 Task: Edit the avatar of the profile "Smith" to Penguin.
Action: Mouse moved to (1028, 29)
Screenshot: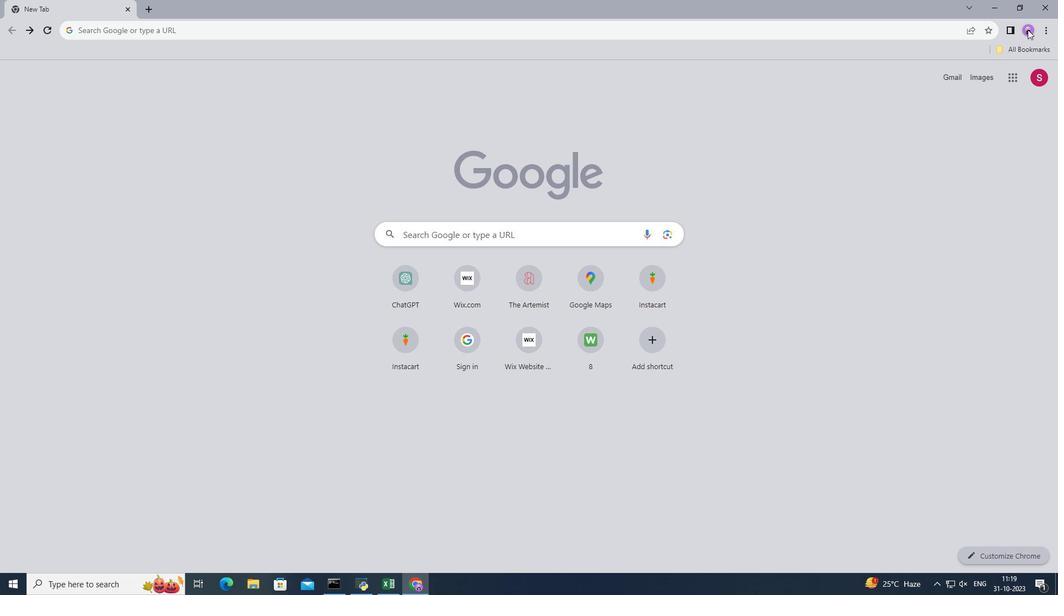 
Action: Mouse pressed left at (1028, 29)
Screenshot: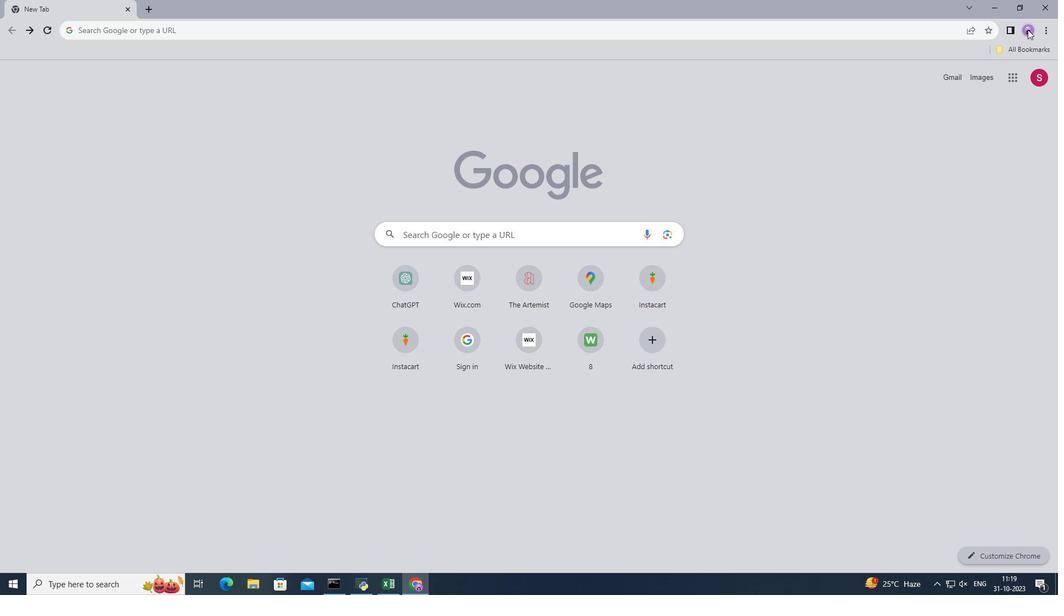 
Action: Mouse moved to (1023, 278)
Screenshot: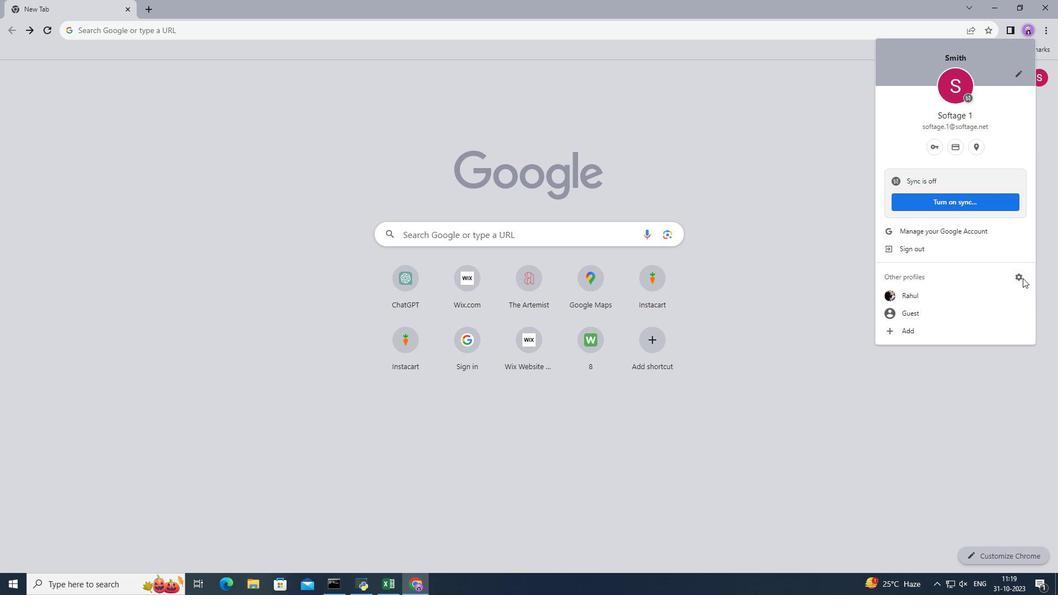 
Action: Mouse pressed left at (1023, 278)
Screenshot: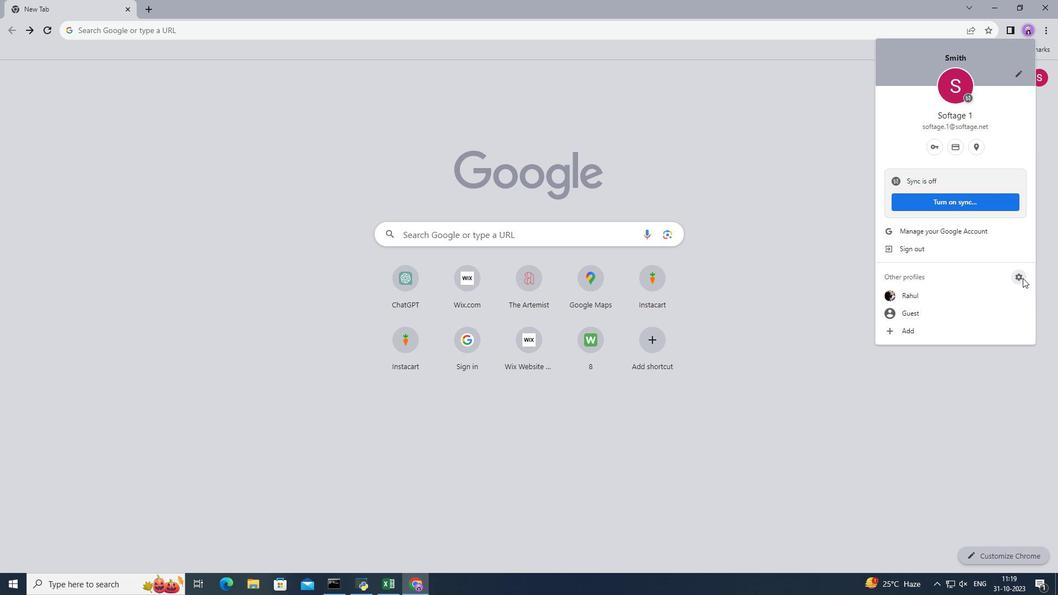 
Action: Mouse moved to (560, 295)
Screenshot: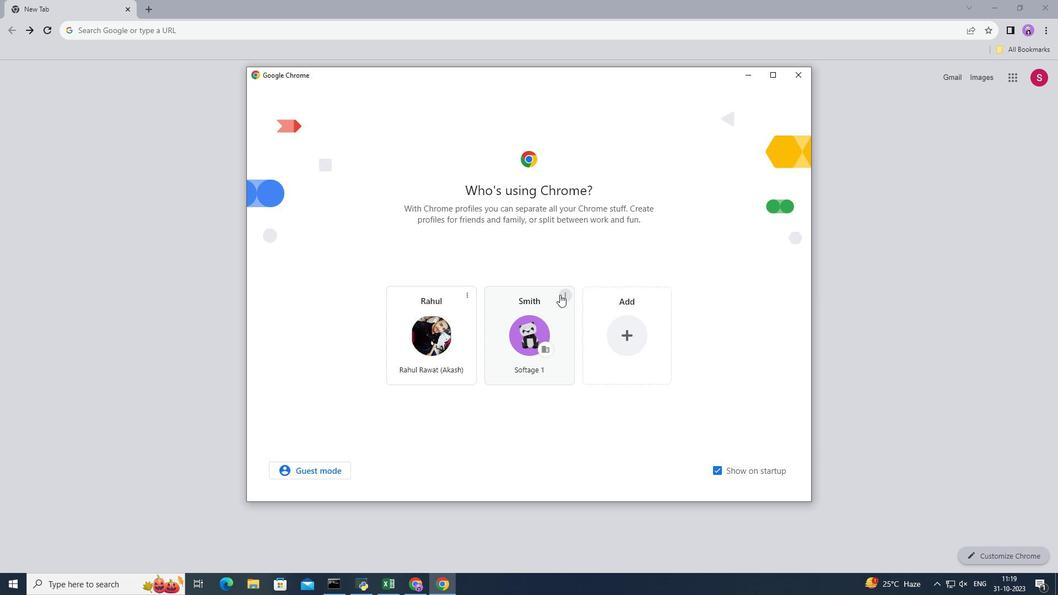 
Action: Mouse pressed left at (560, 295)
Screenshot: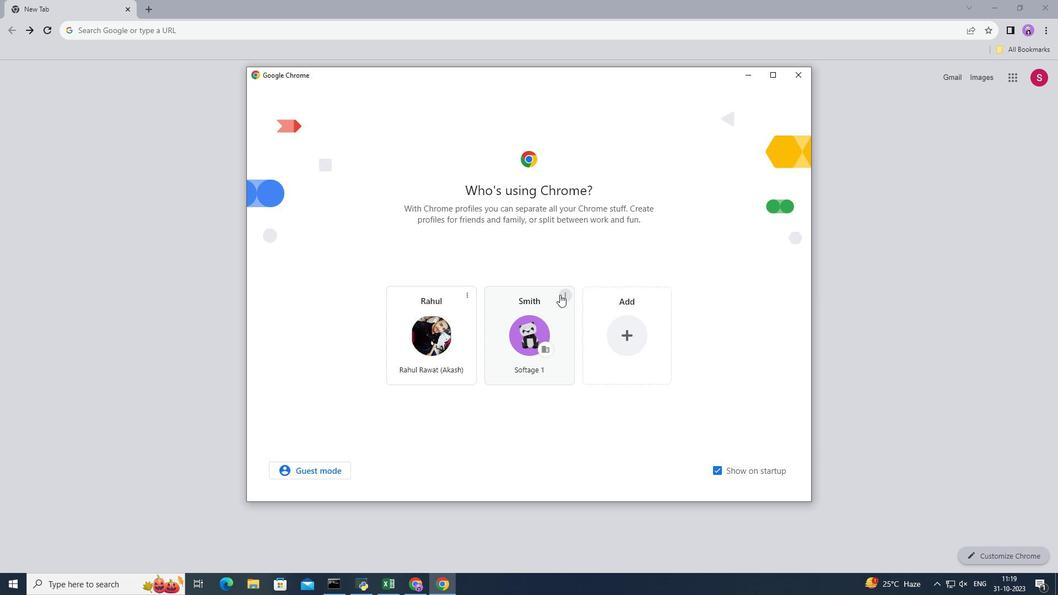 
Action: Mouse moved to (550, 302)
Screenshot: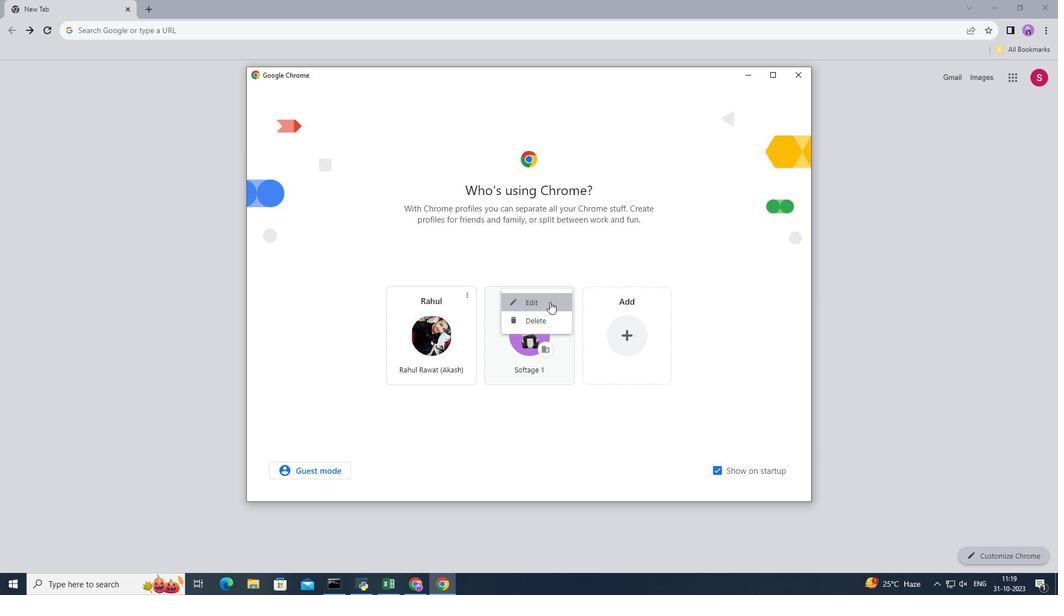 
Action: Mouse pressed left at (550, 302)
Screenshot: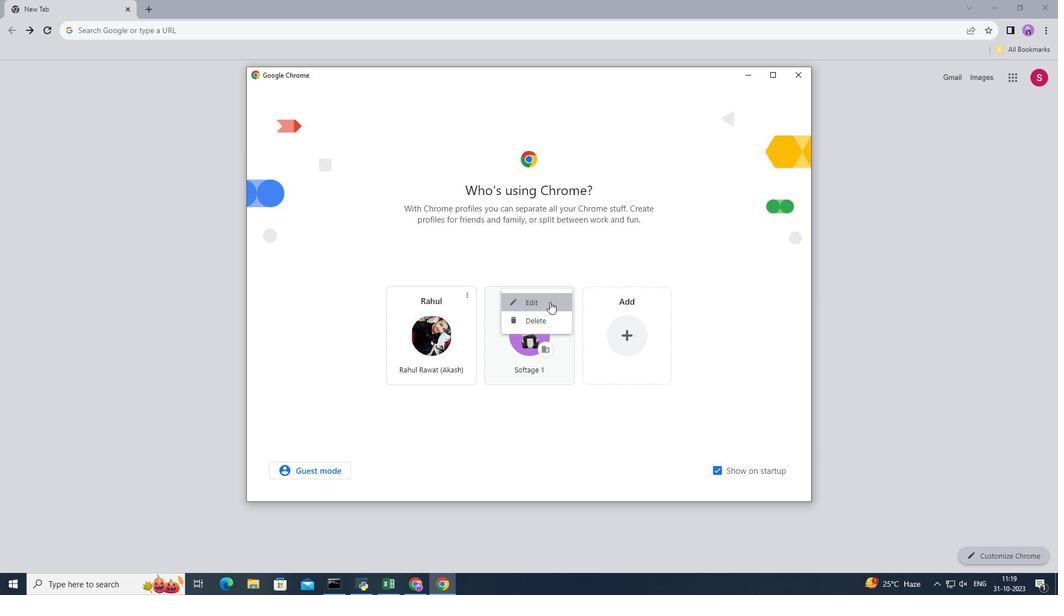
Action: Mouse moved to (761, 382)
Screenshot: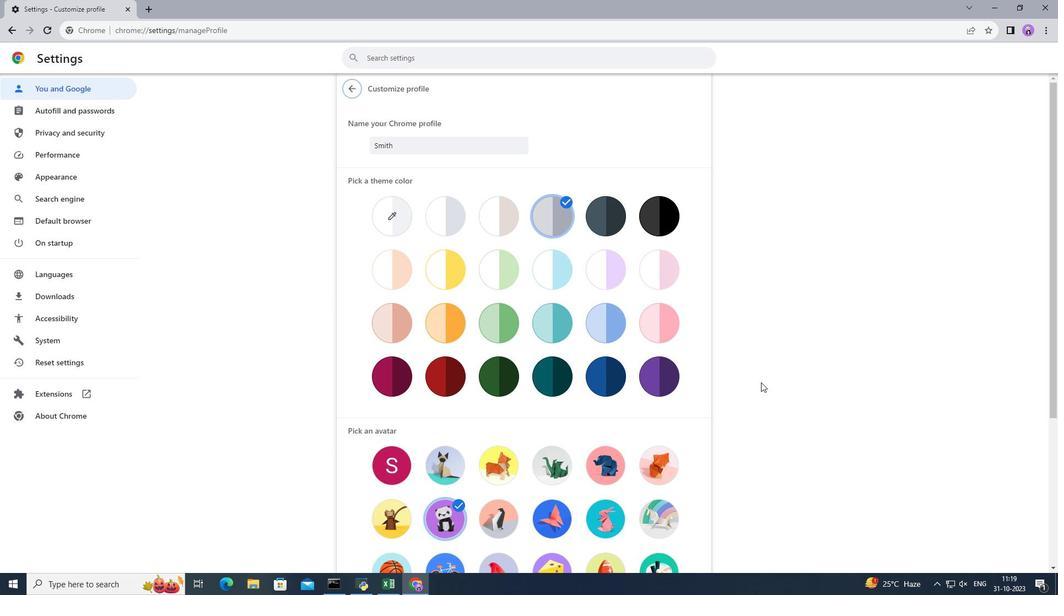 
Action: Mouse scrolled (761, 382) with delta (0, 0)
Screenshot: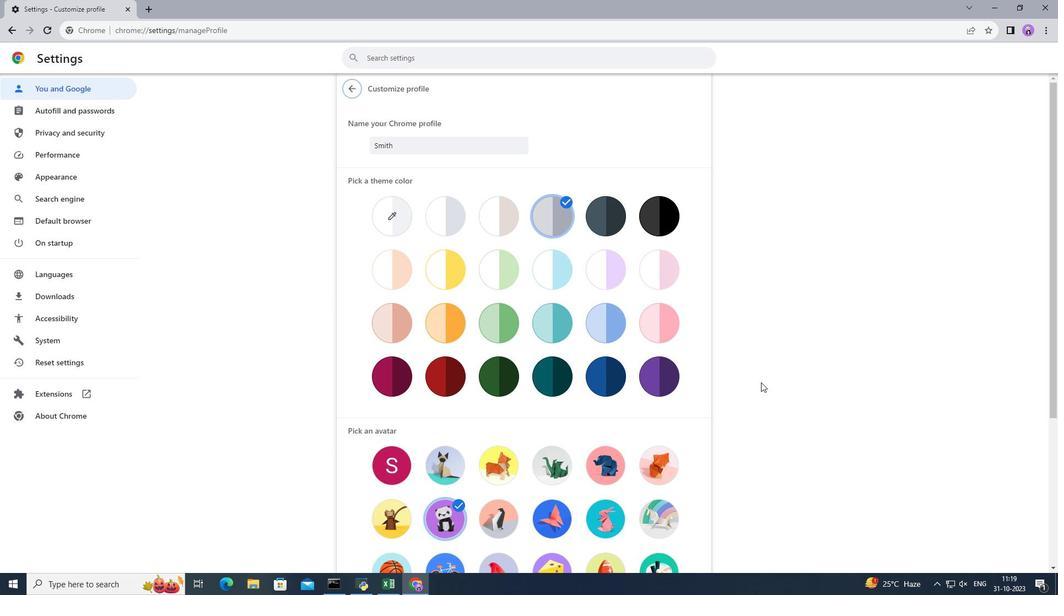 
Action: Mouse moved to (762, 382)
Screenshot: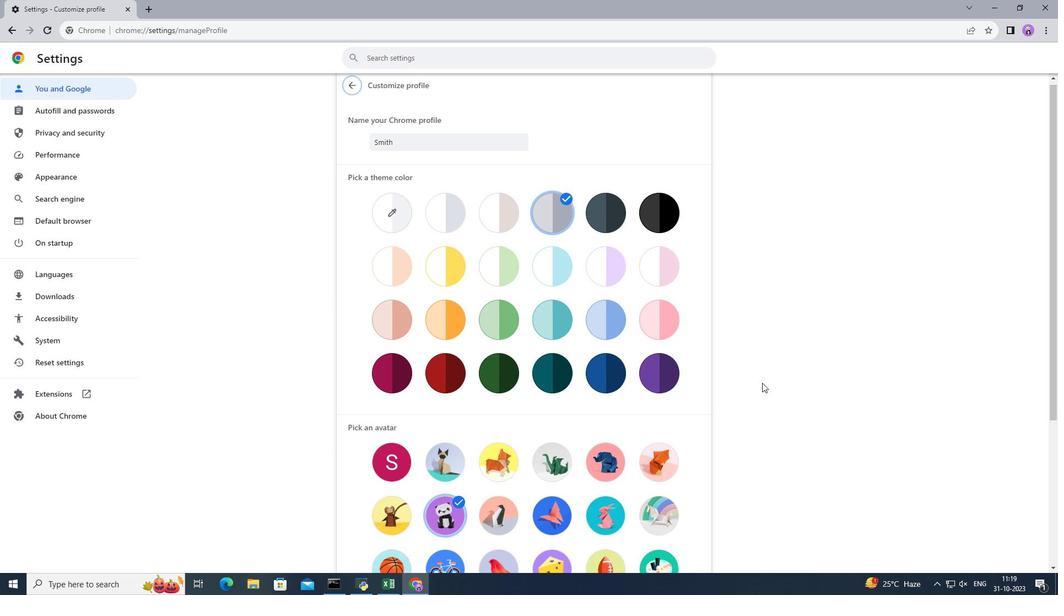 
Action: Mouse scrolled (762, 382) with delta (0, 0)
Screenshot: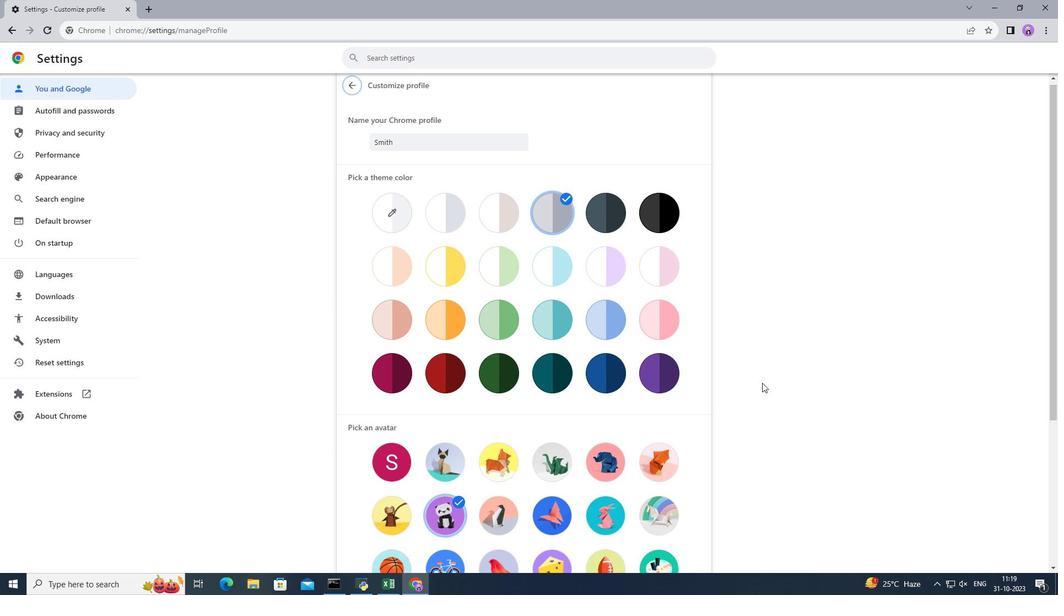 
Action: Mouse moved to (762, 383)
Screenshot: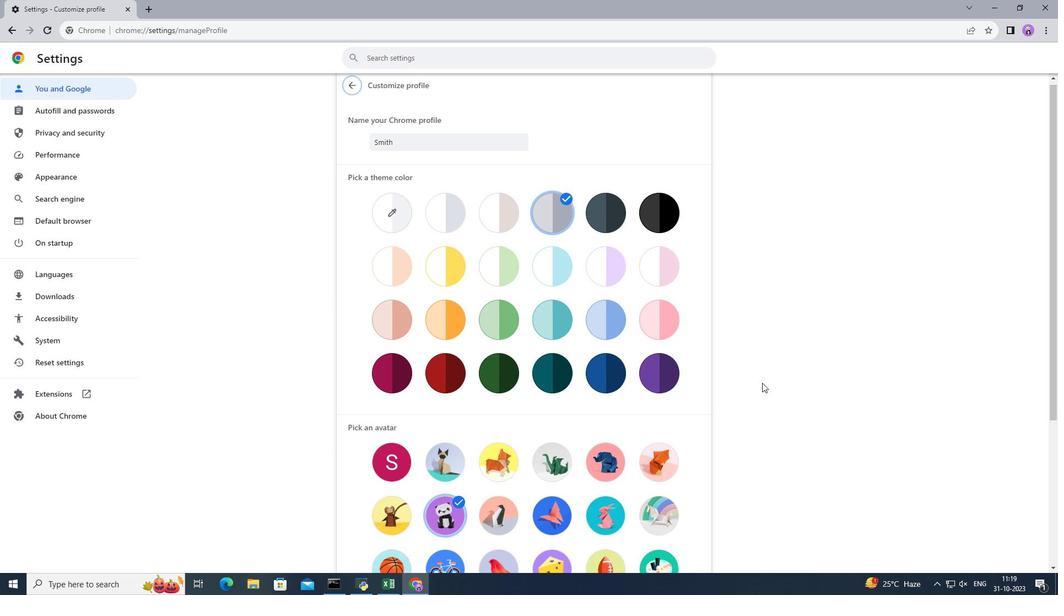 
Action: Mouse scrolled (762, 382) with delta (0, 0)
Screenshot: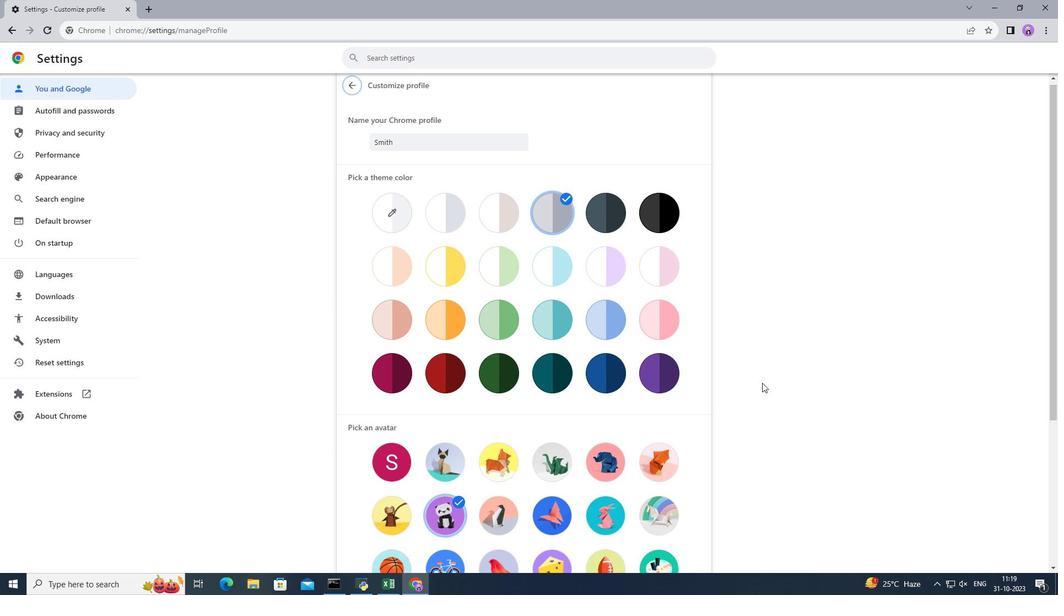 
Action: Mouse moved to (498, 348)
Screenshot: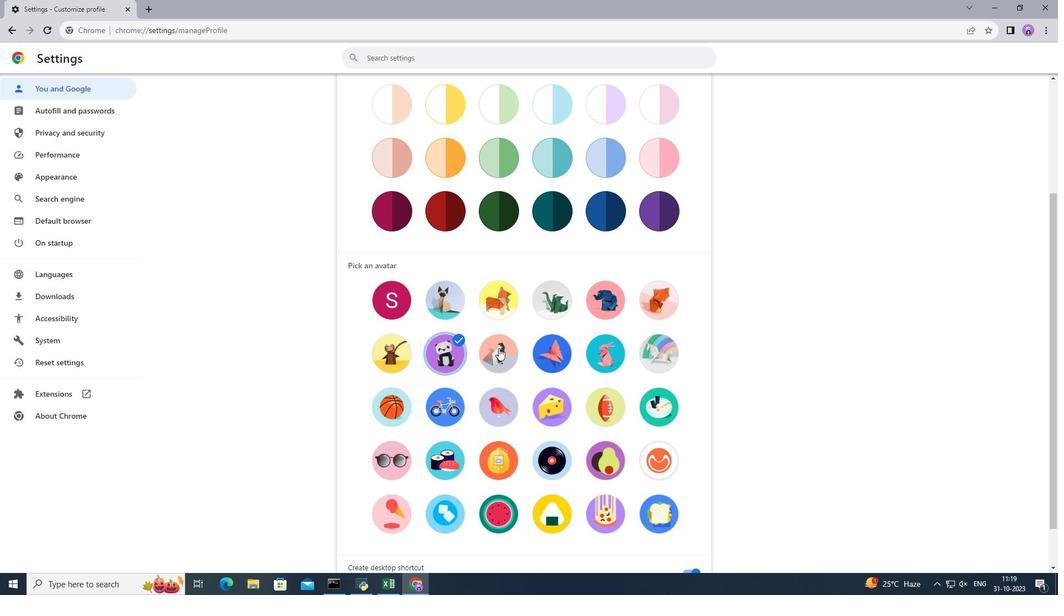 
Action: Mouse pressed left at (498, 348)
Screenshot: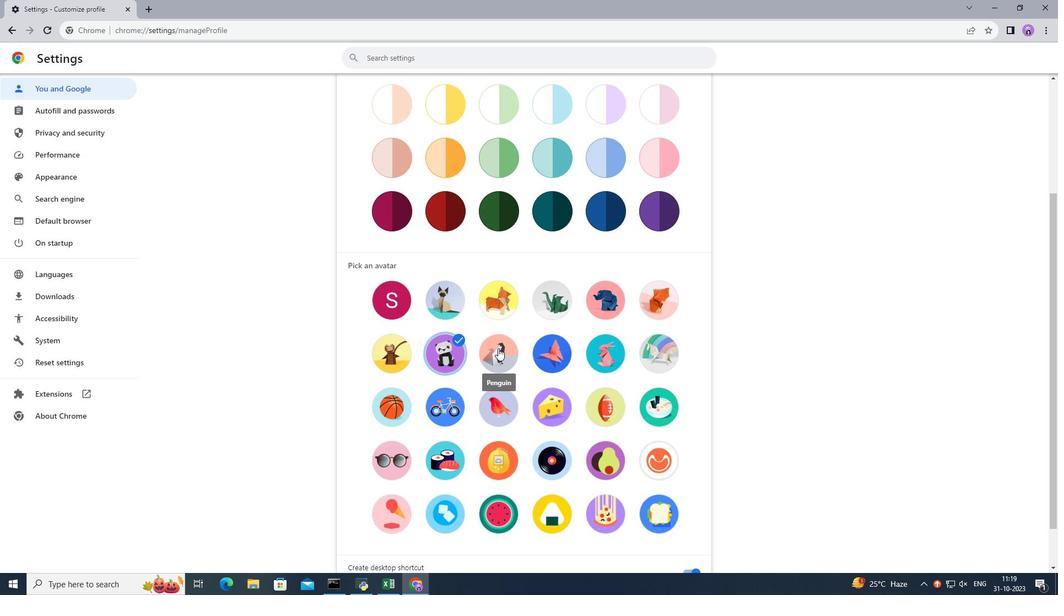 
Action: Mouse moved to (824, 347)
Screenshot: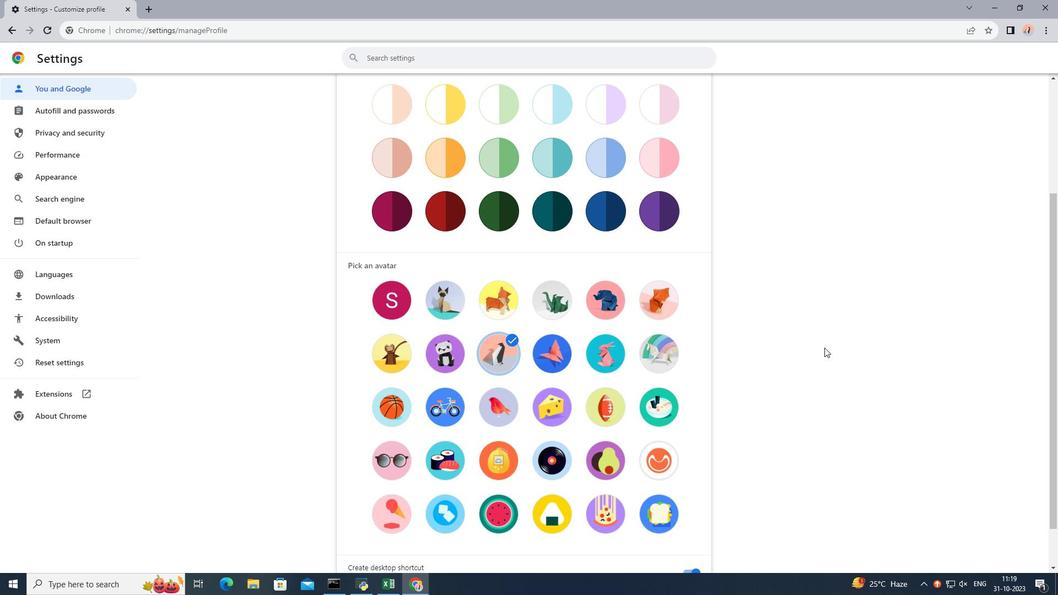 
